 Task: Create a task  Develop a new online tool for customer support ticketing , assign it to team member softage.1@softage.net in the project AnalyseNow and update the status of the task to  Off Track , set the priority of the task to Medium
Action: Mouse moved to (65, 262)
Screenshot: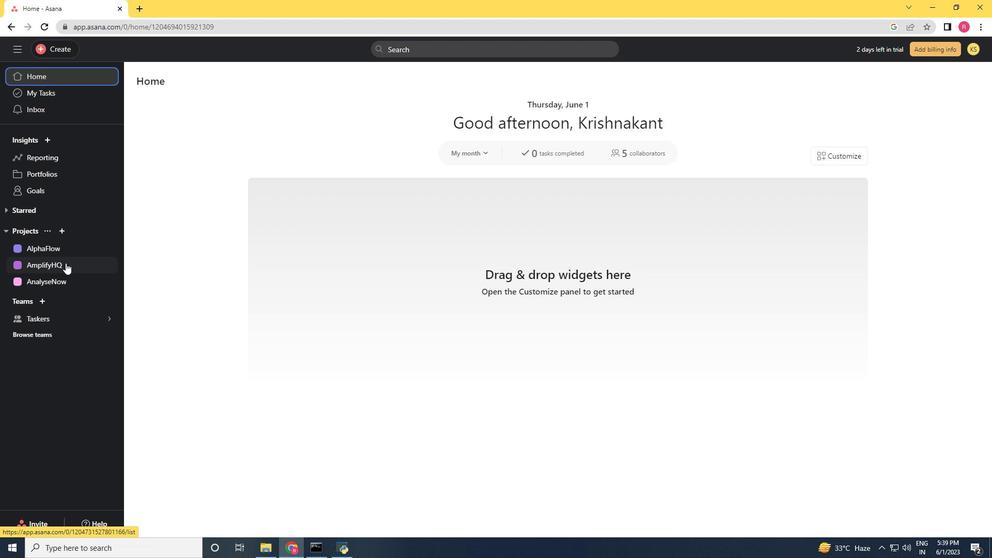 
Action: Mouse pressed left at (65, 262)
Screenshot: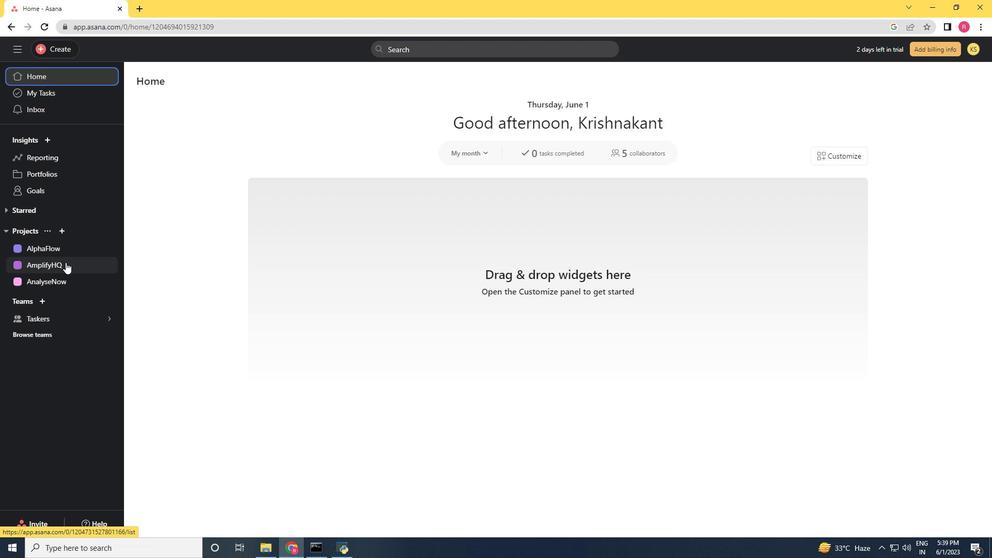 
Action: Mouse moved to (69, 281)
Screenshot: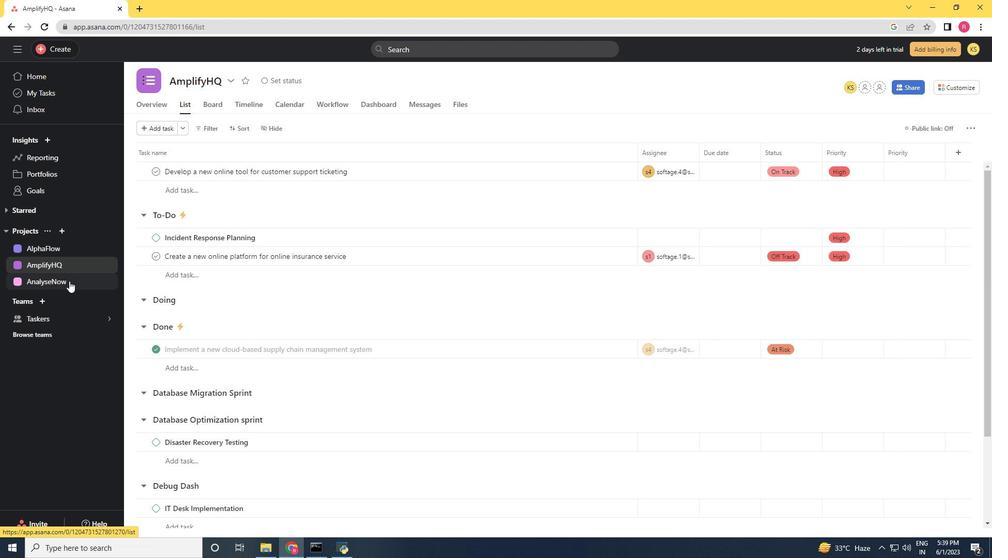 
Action: Mouse pressed left at (69, 281)
Screenshot: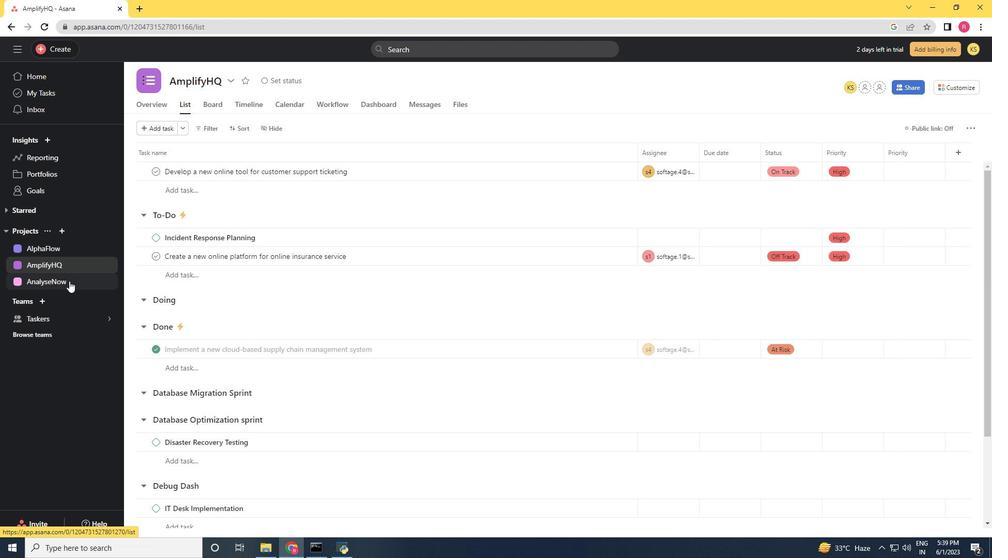 
Action: Mouse moved to (73, 279)
Screenshot: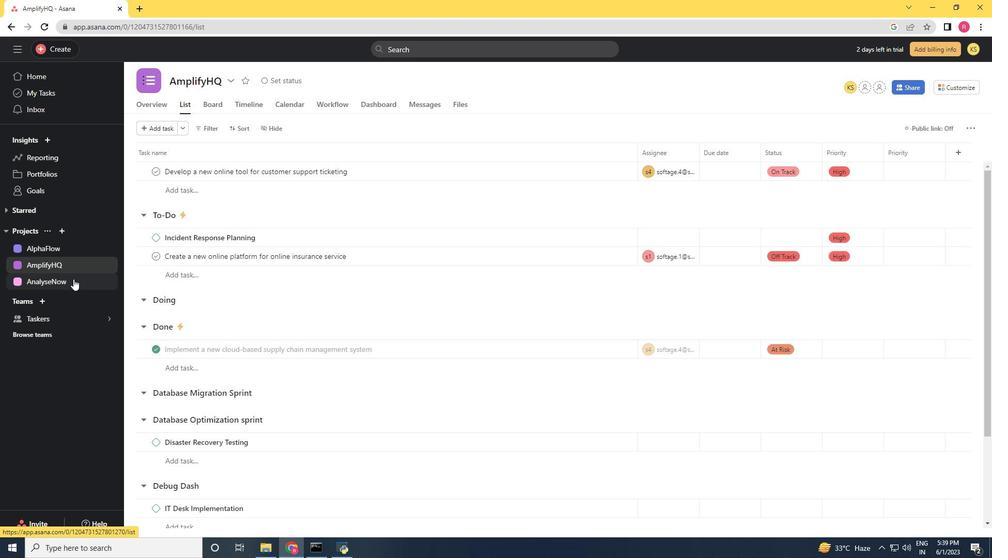 
Action: Mouse pressed left at (73, 279)
Screenshot: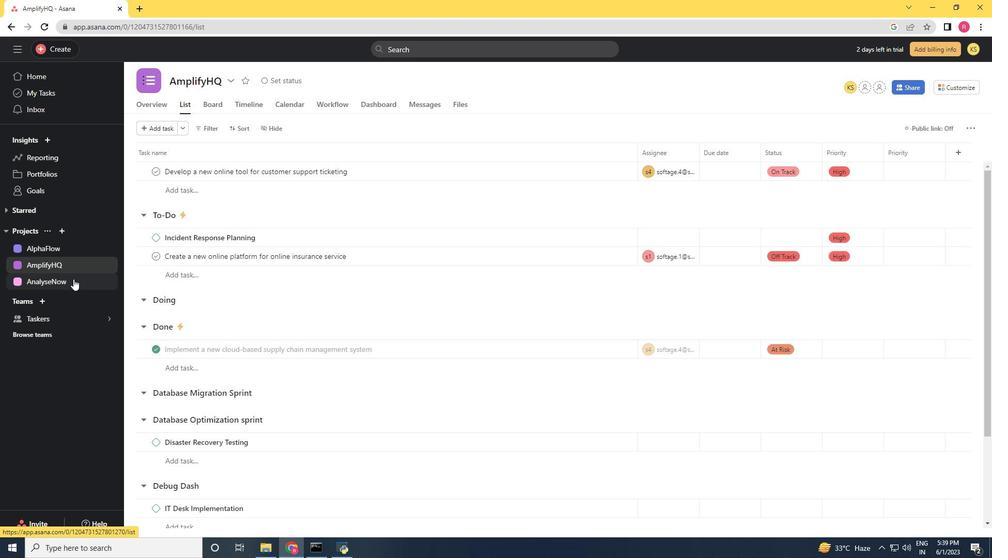 
Action: Mouse moved to (55, 42)
Screenshot: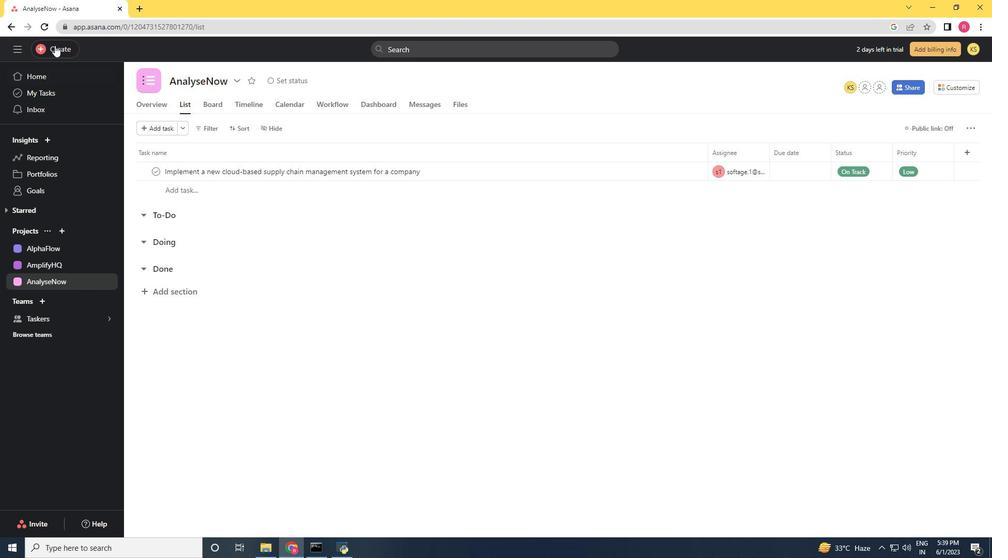 
Action: Mouse pressed left at (55, 42)
Screenshot: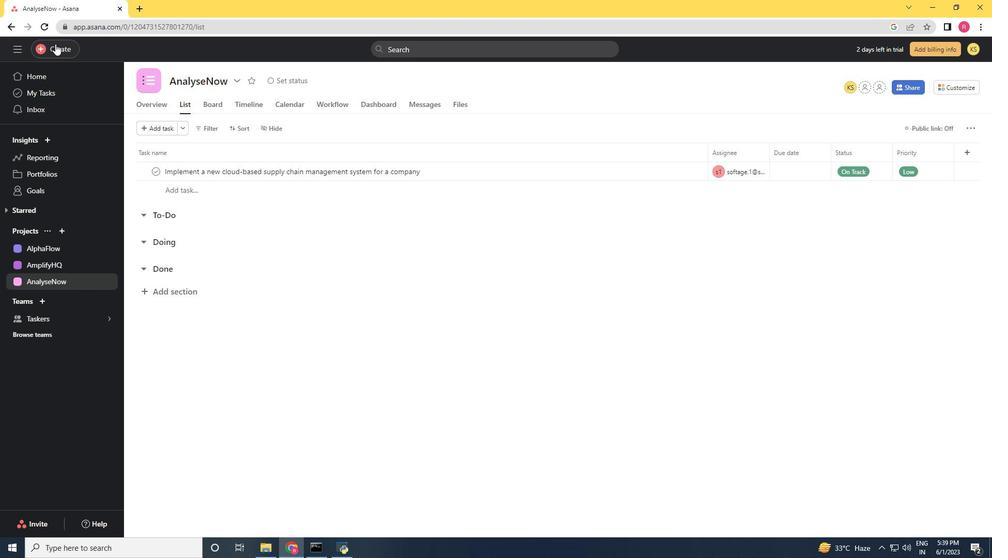 
Action: Mouse moved to (120, 55)
Screenshot: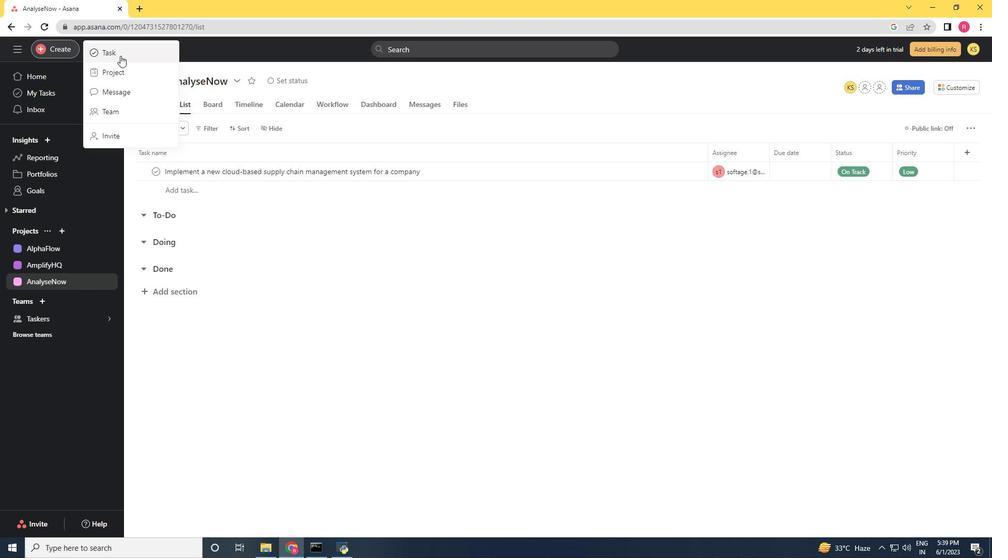 
Action: Mouse pressed left at (120, 55)
Screenshot: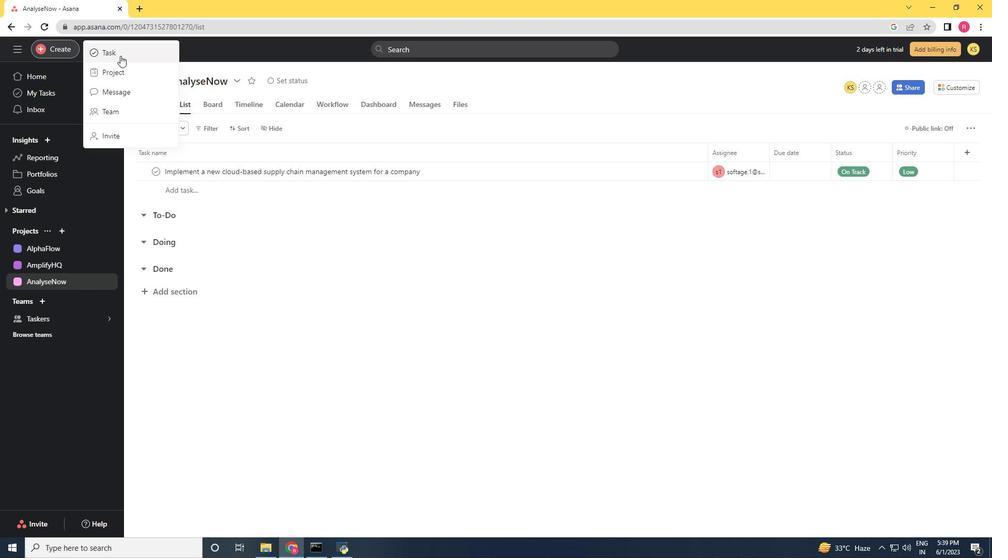 
Action: Mouse moved to (122, 54)
Screenshot: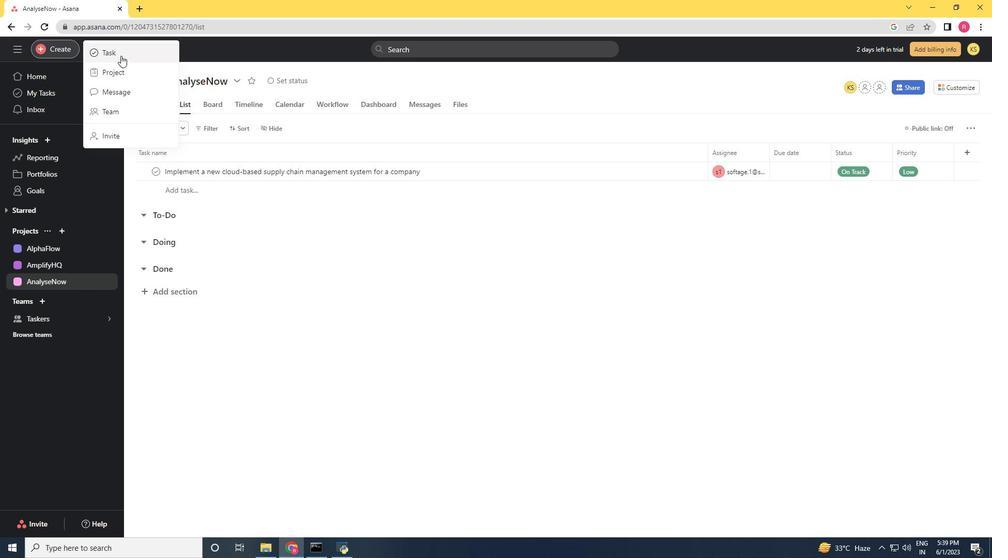 
Action: Key pressed <Key.shift>Develop<Key.space>a<Key.space>new<Key.space>online<Key.space>tool<Key.space>for<Key.space>customer<Key.space>support<Key.space>ticket<Key.space>
Screenshot: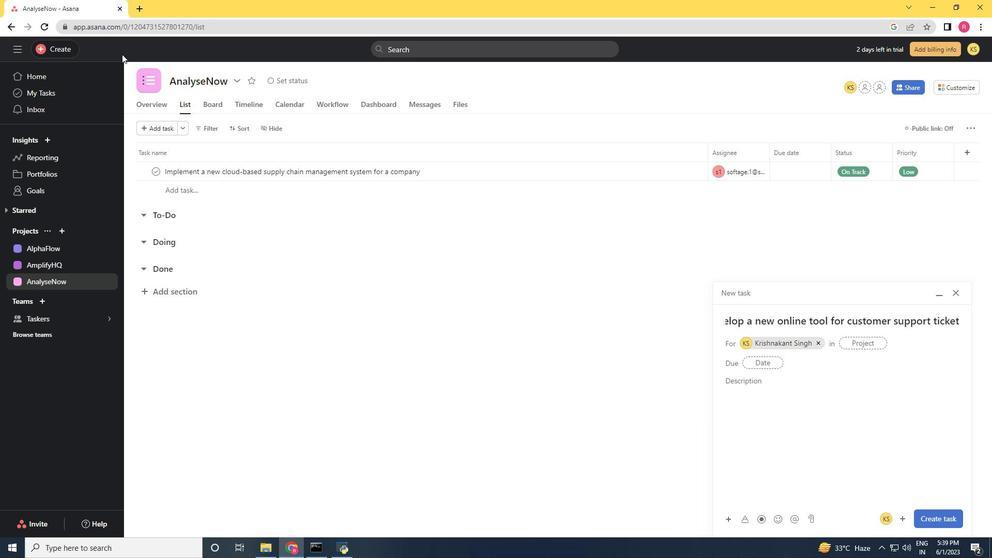 
Action: Mouse moved to (818, 339)
Screenshot: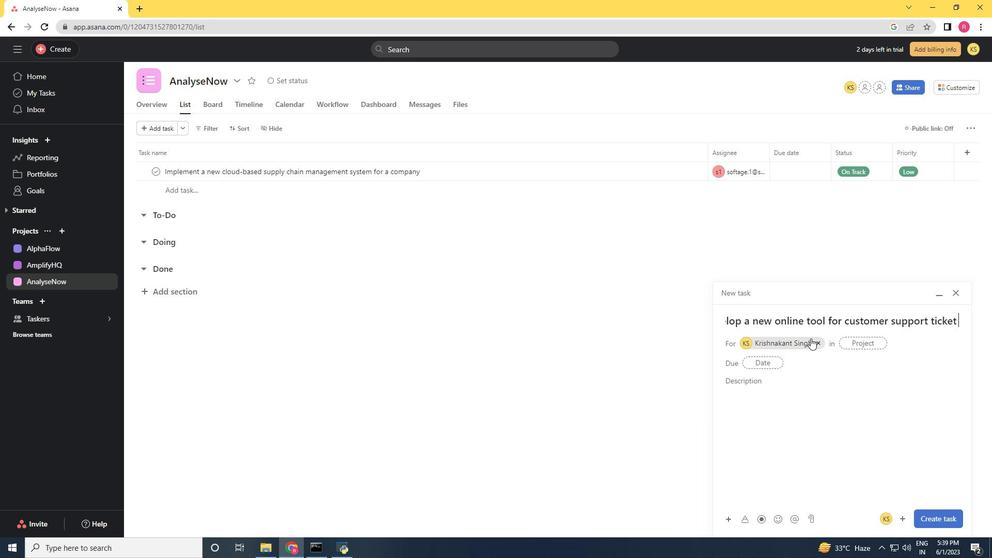 
Action: Mouse pressed left at (818, 339)
Screenshot: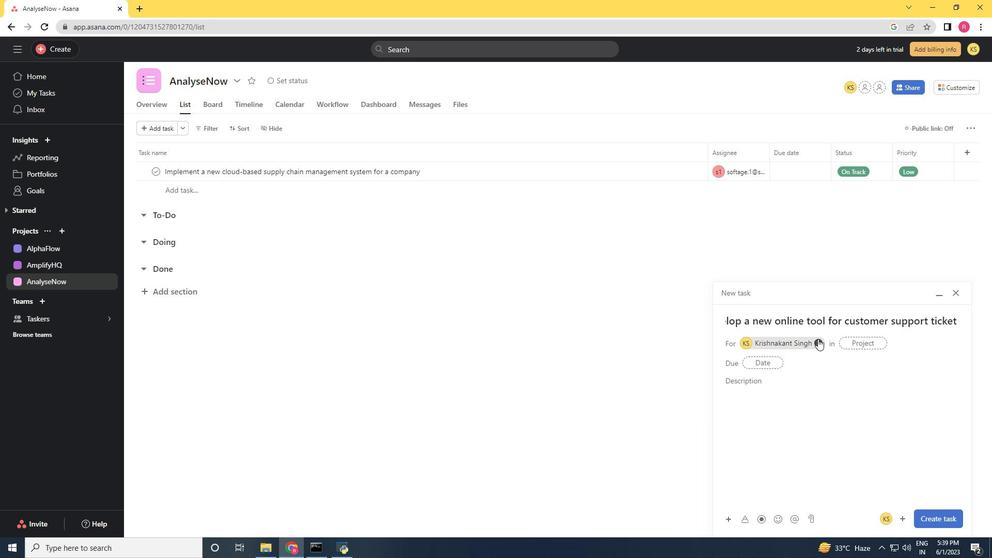 
Action: Mouse moved to (762, 346)
Screenshot: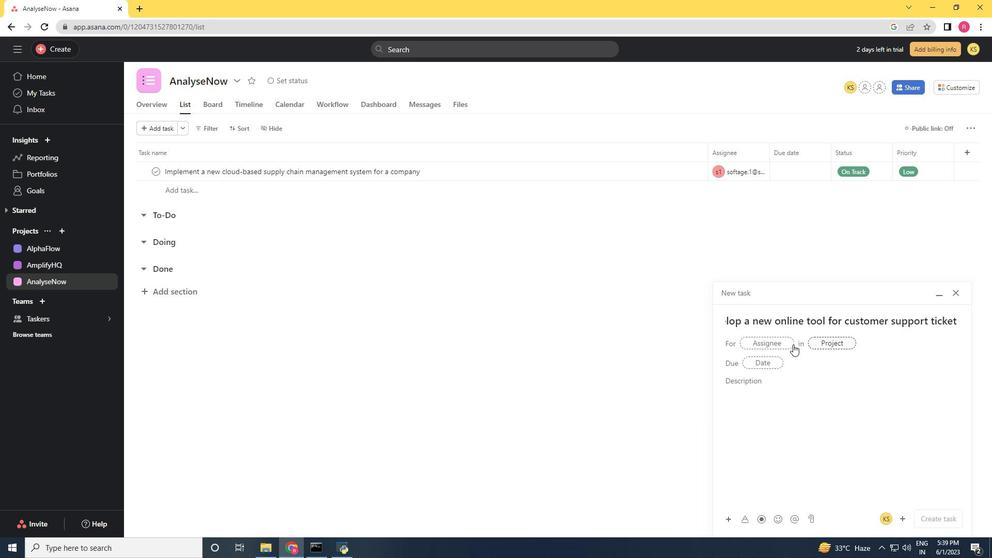 
Action: Mouse pressed left at (762, 346)
Screenshot: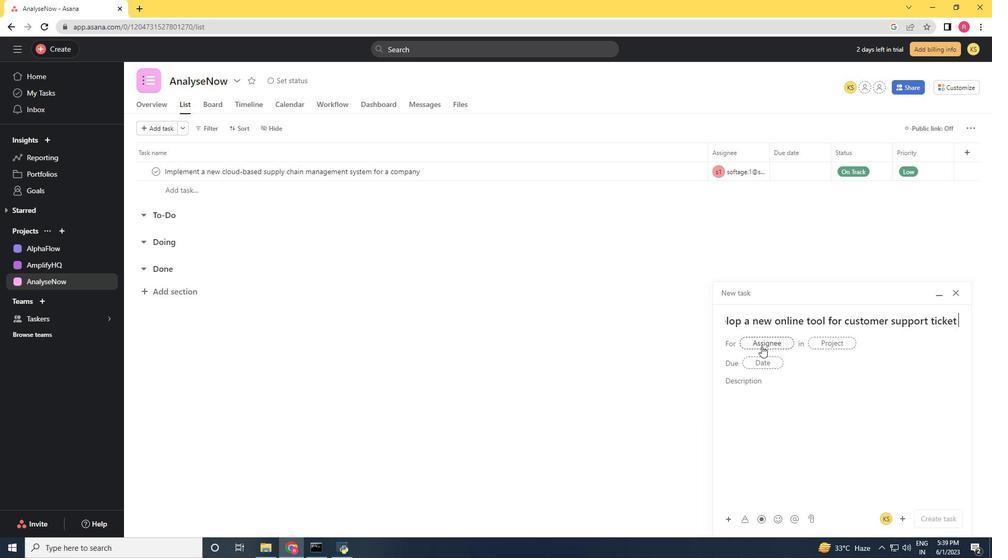 
Action: Mouse moved to (745, 352)
Screenshot: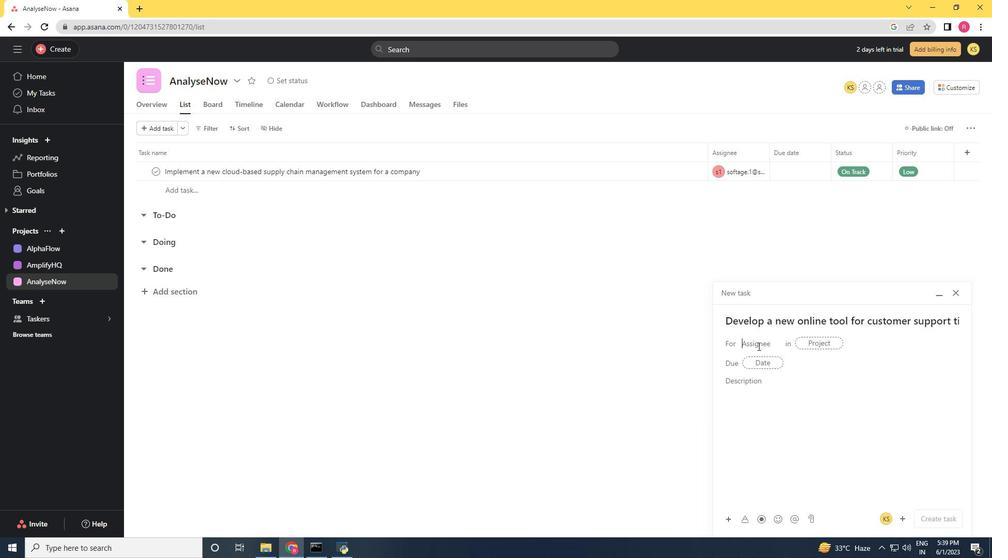 
Action: Key pressed softgae<Key.backspace><Key.backspace><Key.backspace>age.1<Key.shift><Key.shift><Key.shift><Key.shift><Key.shift><Key.shift><Key.shift><Key.shift><Key.shift><Key.shift><Key.shift>@softage,net
Screenshot: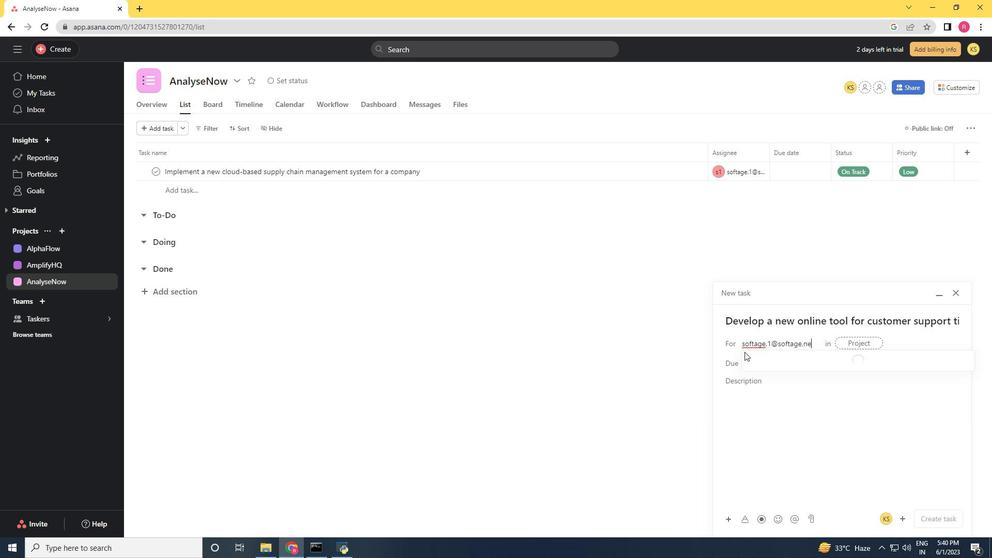 
Action: Mouse moved to (769, 343)
Screenshot: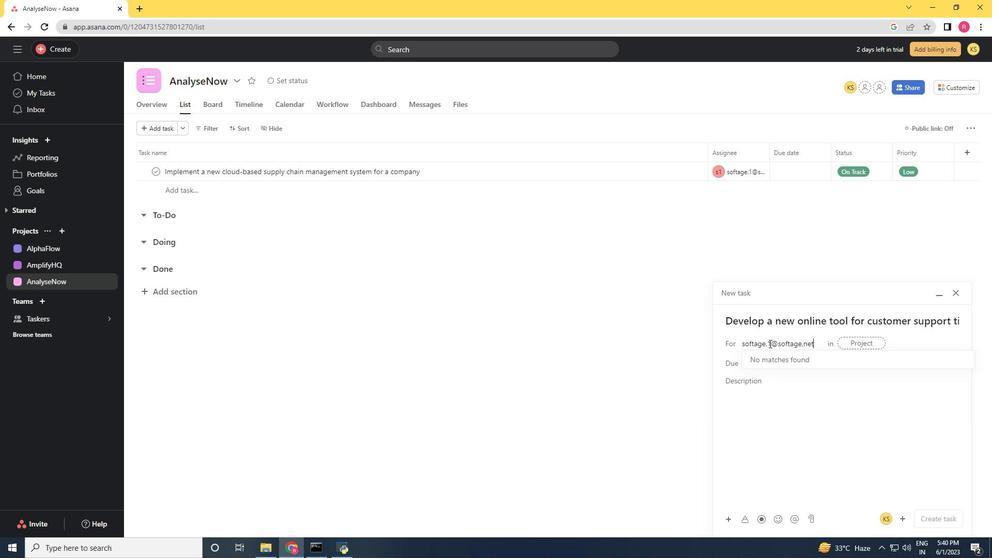 
Action: Mouse pressed left at (769, 343)
Screenshot: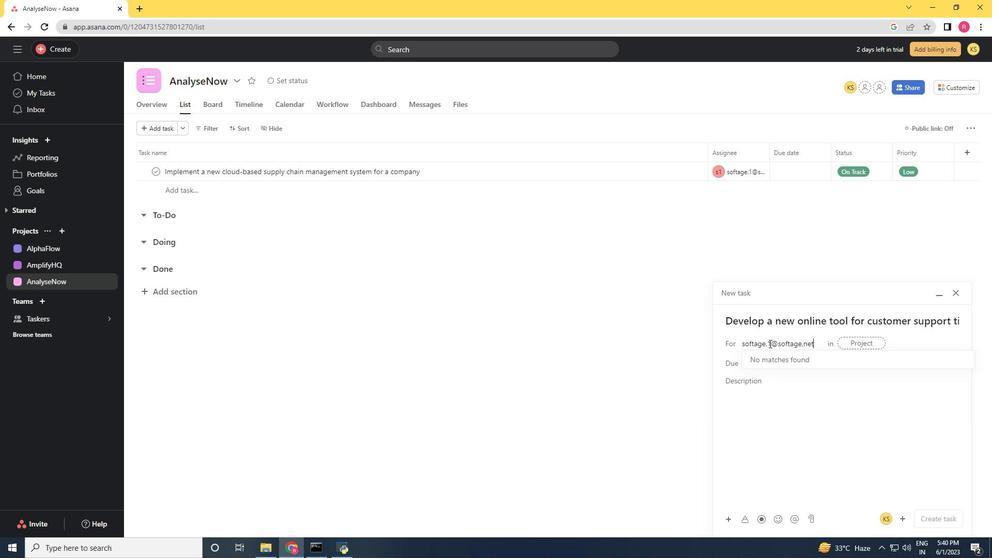 
Action: Mouse moved to (821, 343)
Screenshot: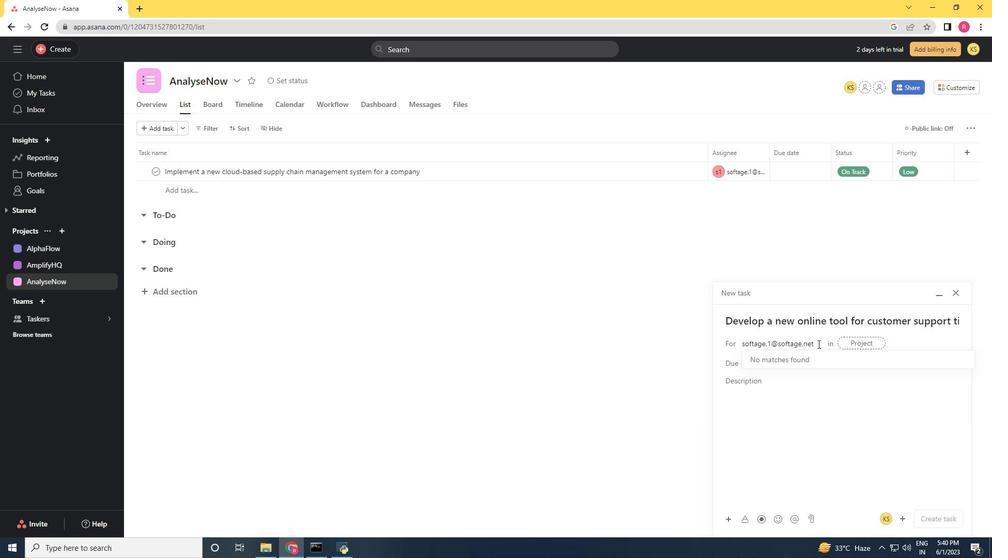 
Action: Mouse pressed left at (821, 343)
Screenshot: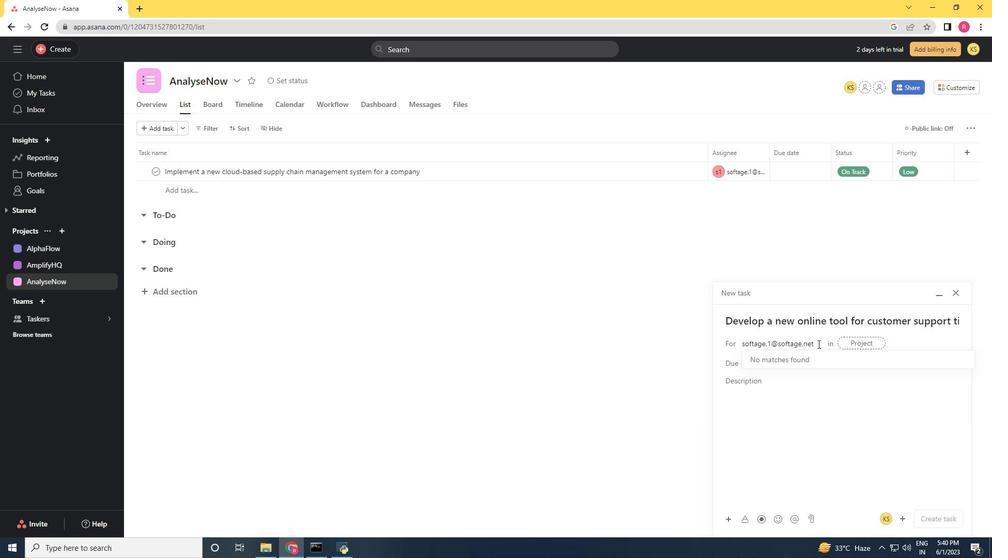
Action: Mouse moved to (860, 314)
Screenshot: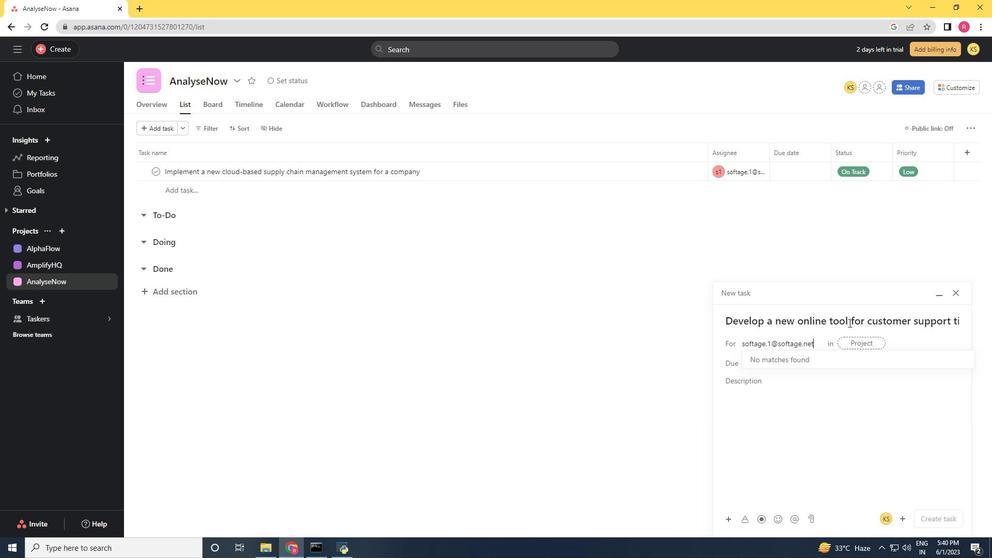 
Action: Key pressed <Key.backspace><Key.backspace><Key.backspace><Key.backspace><Key.backspace><Key.backspace><Key.backspace>age.net
Screenshot: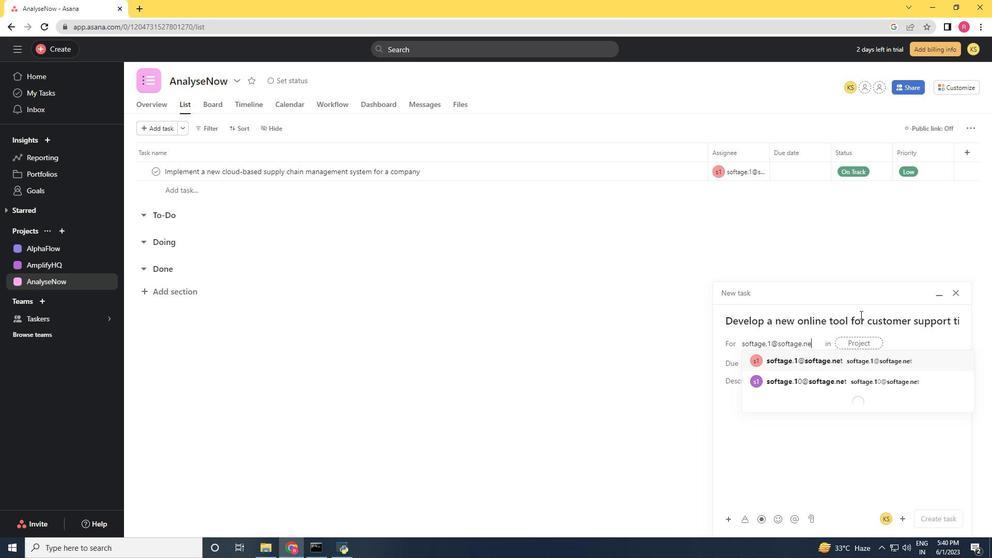 
Action: Mouse moved to (860, 365)
Screenshot: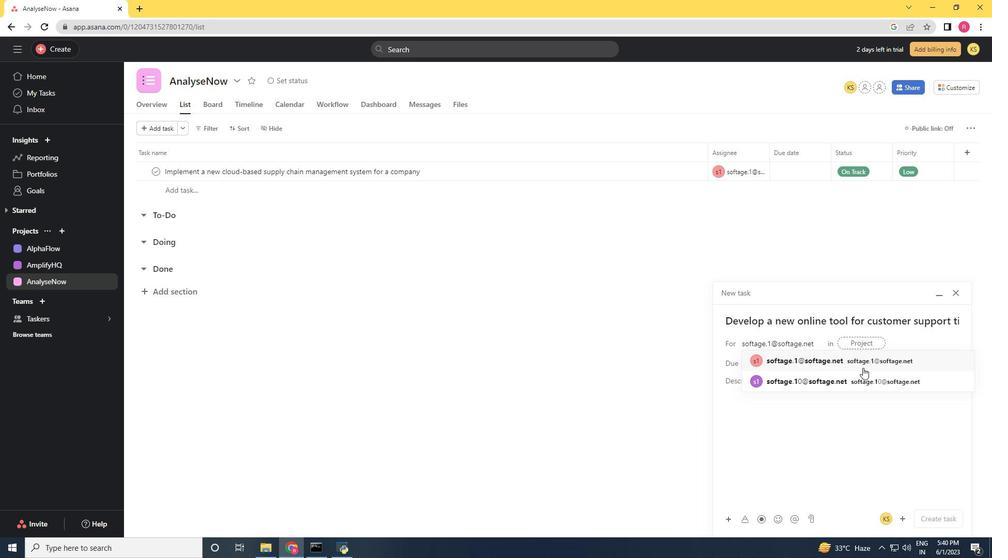 
Action: Mouse pressed left at (860, 365)
Screenshot: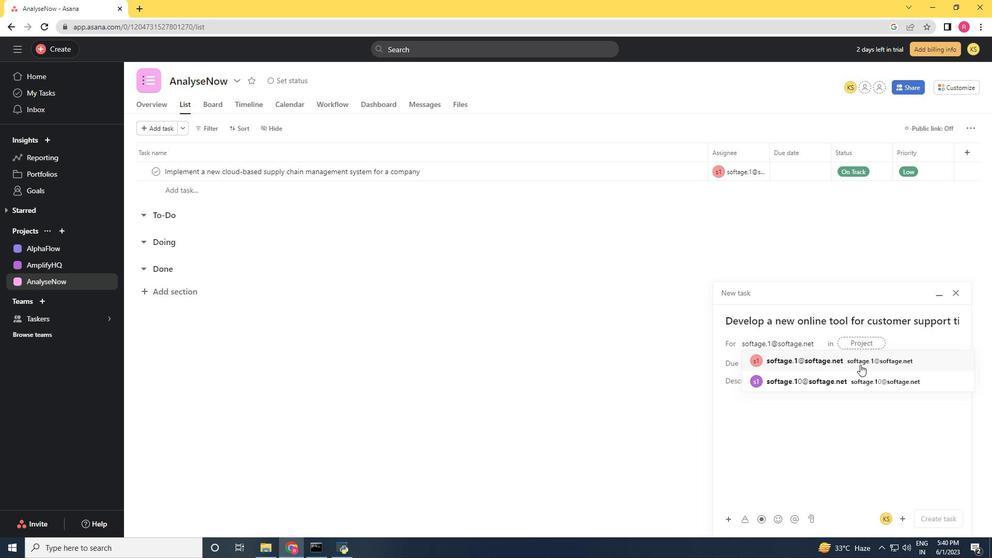 
Action: Mouse moved to (703, 377)
Screenshot: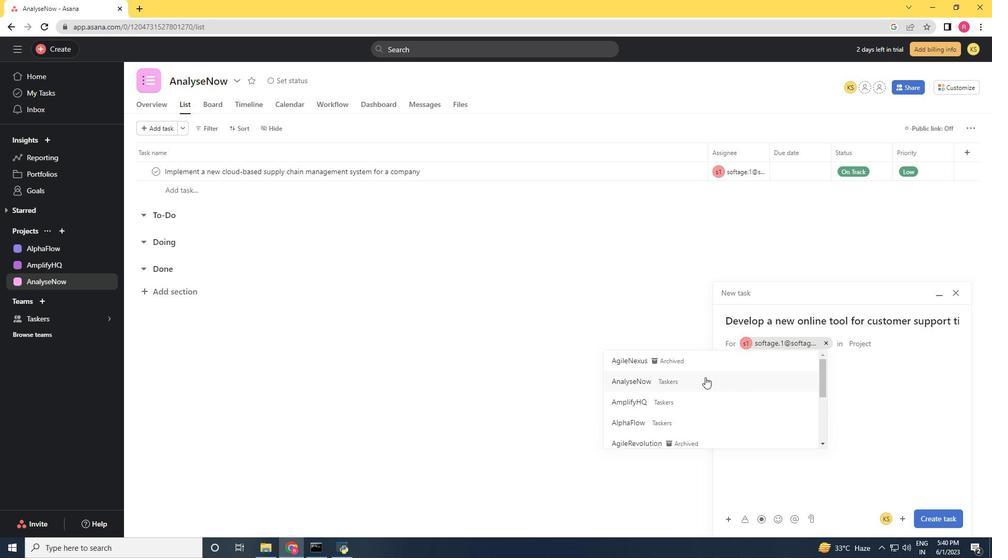 
Action: Mouse pressed left at (703, 377)
Screenshot: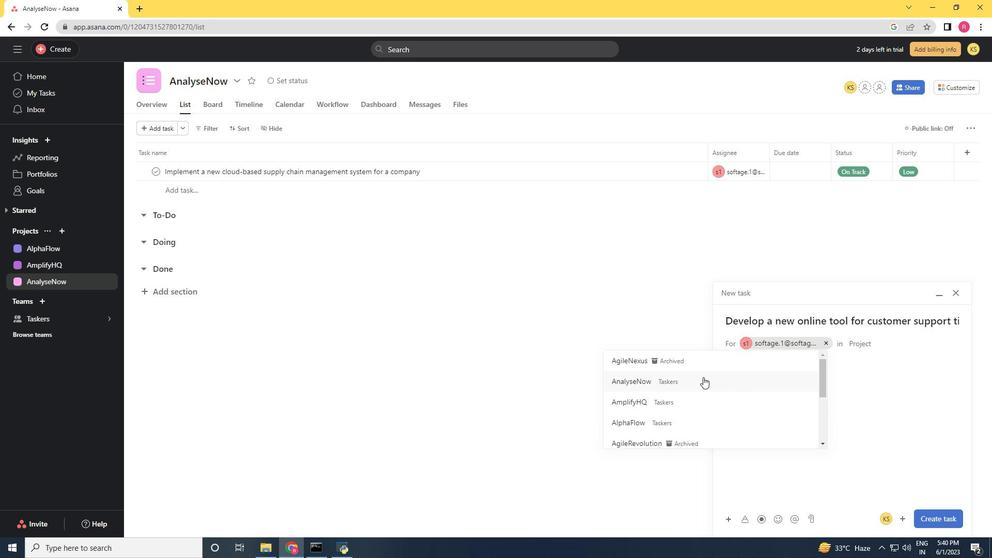 
Action: Mouse moved to (770, 386)
Screenshot: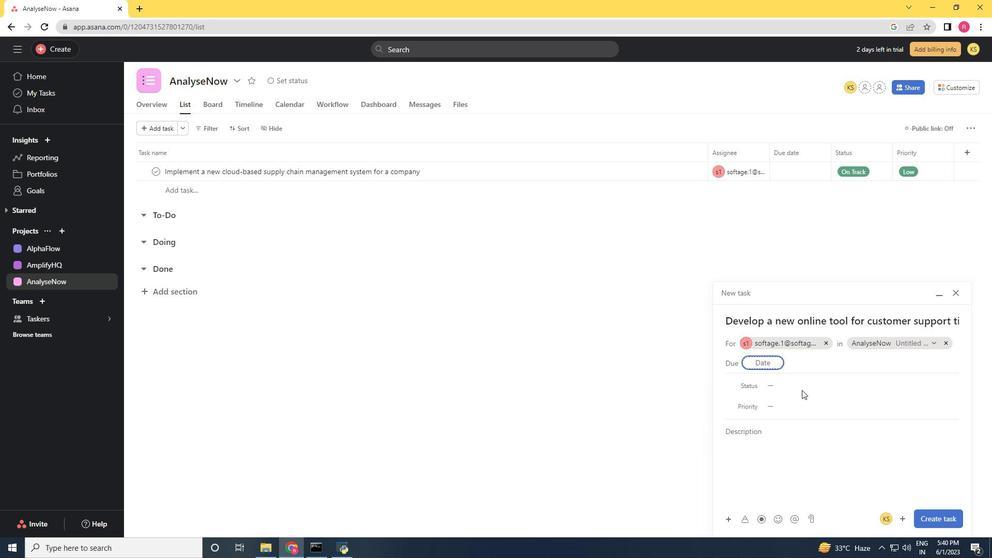
Action: Mouse pressed left at (770, 386)
Screenshot: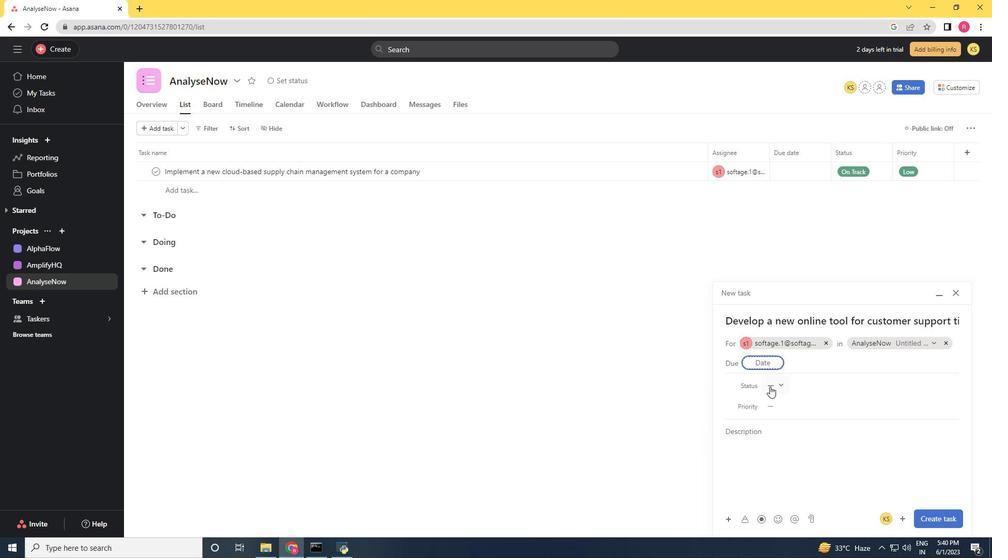 
Action: Mouse moved to (804, 433)
Screenshot: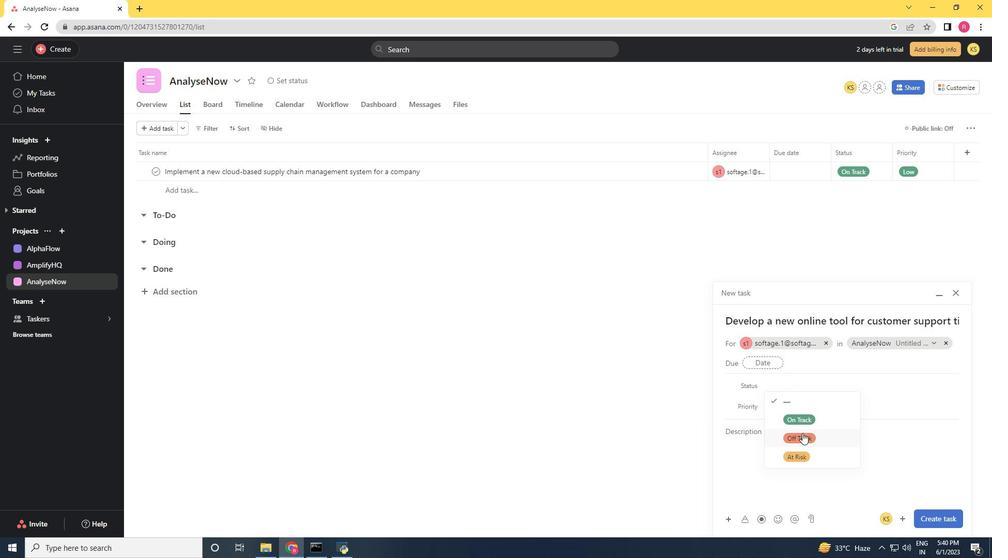 
Action: Mouse pressed left at (804, 433)
Screenshot: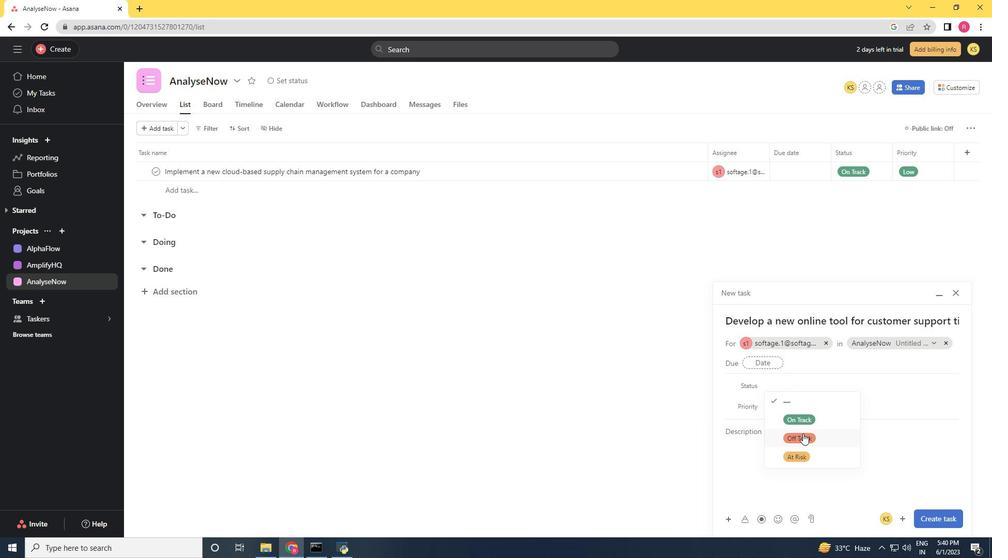 
Action: Mouse moved to (783, 408)
Screenshot: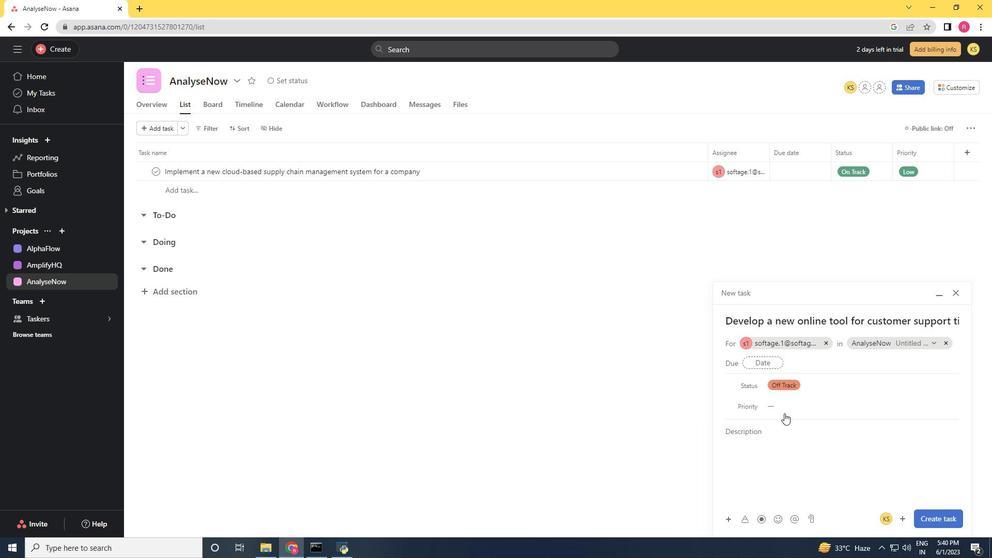 
Action: Mouse pressed left at (783, 408)
Screenshot: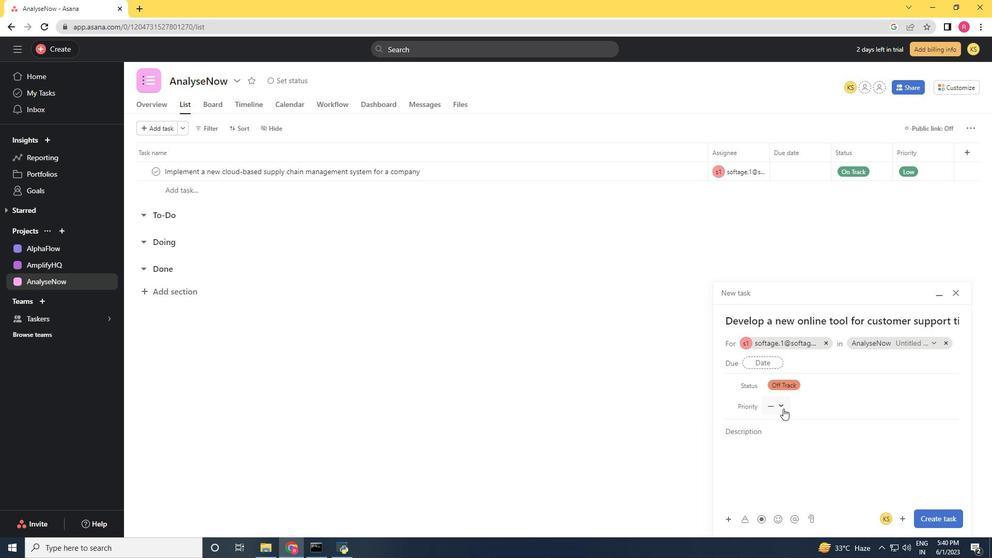 
Action: Mouse moved to (797, 455)
Screenshot: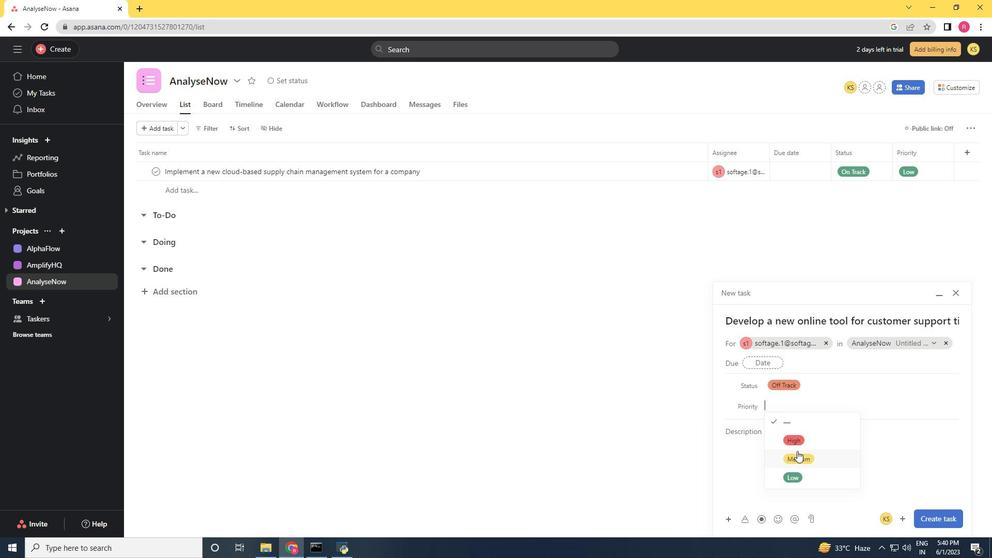 
Action: Mouse pressed left at (797, 455)
Screenshot: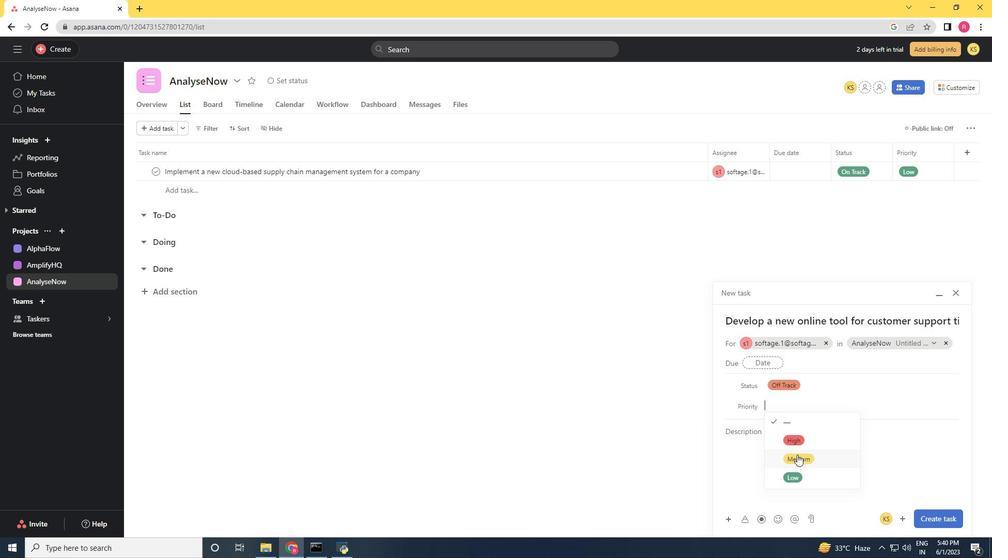 
Action: Mouse moved to (923, 511)
Screenshot: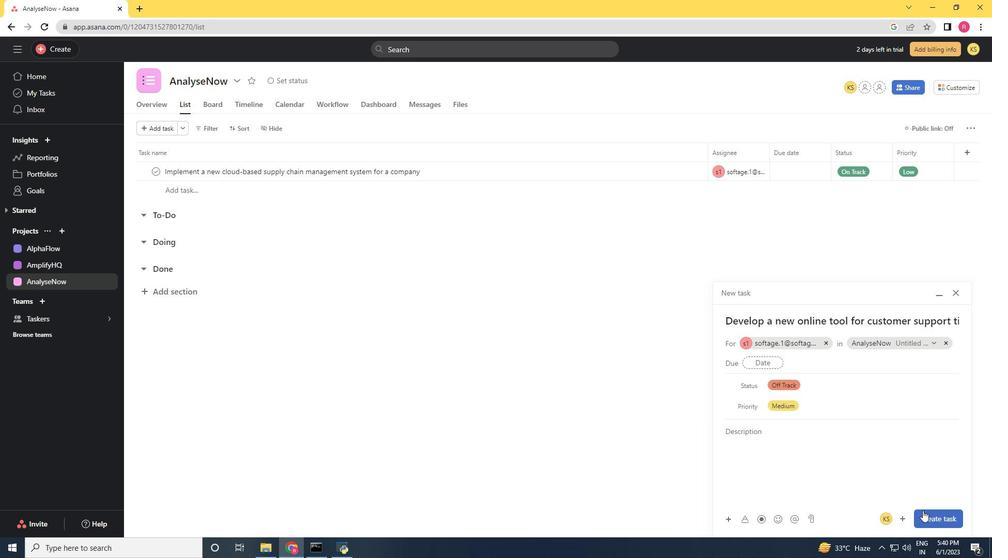 
Action: Mouse pressed left at (923, 511)
Screenshot: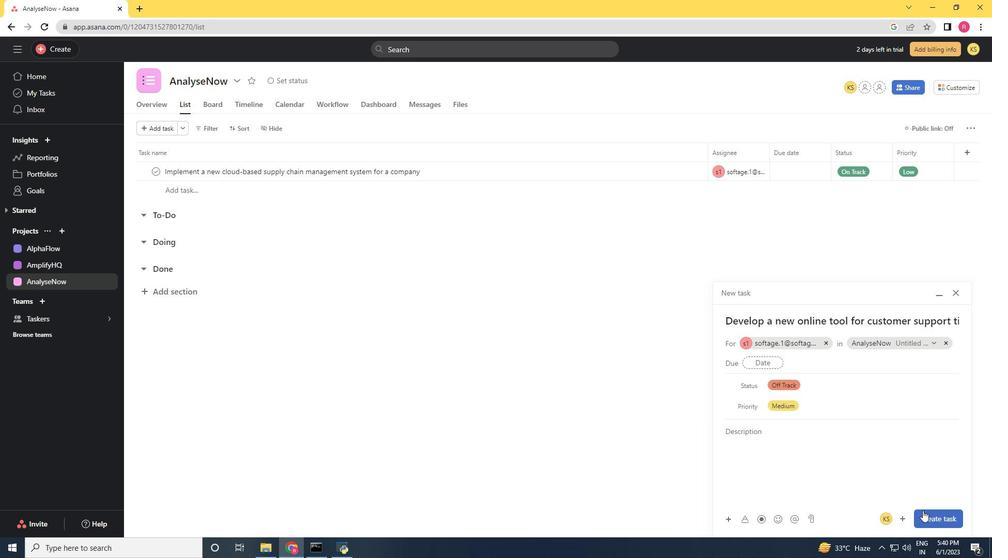 
Action: Mouse moved to (849, 513)
Screenshot: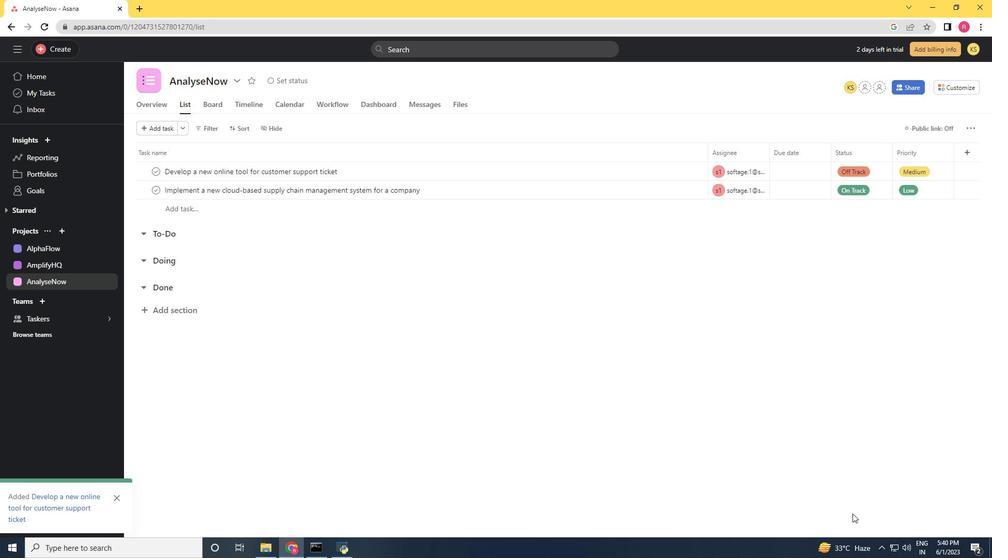 
